 Task: Create an event for the team-building art workshop, providing a creative outlet for team members to express themselves, bond, and cultivate a sense of camaraderie on October 4th from 3 PM to 6 PM.
Action: Mouse moved to (56, 111)
Screenshot: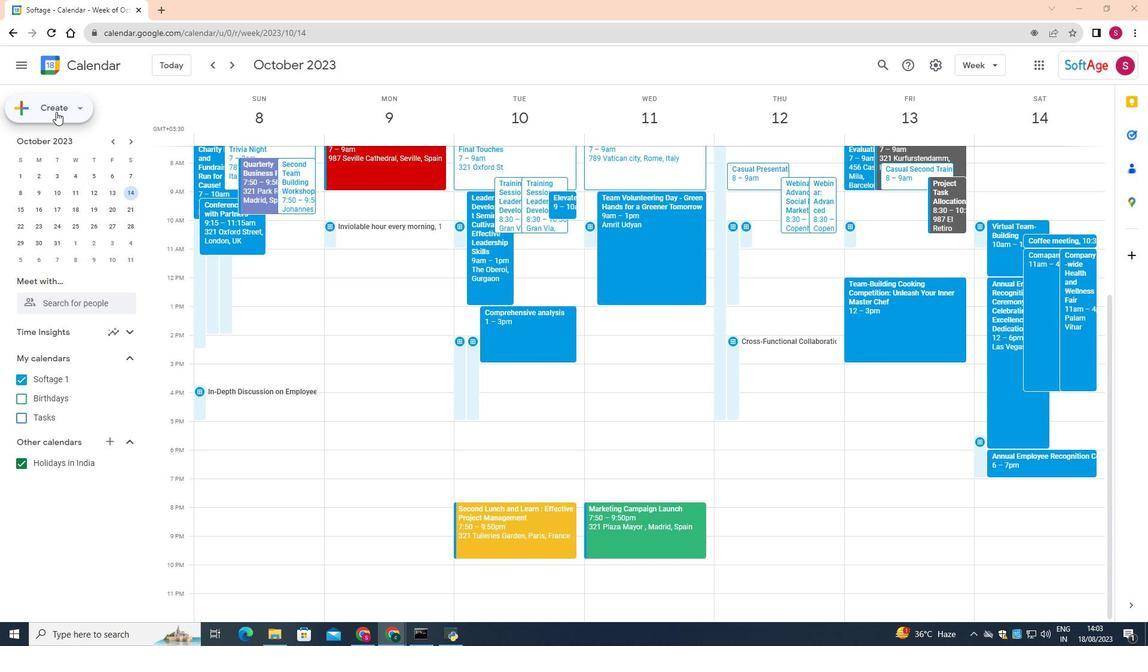 
Action: Mouse pressed left at (56, 111)
Screenshot: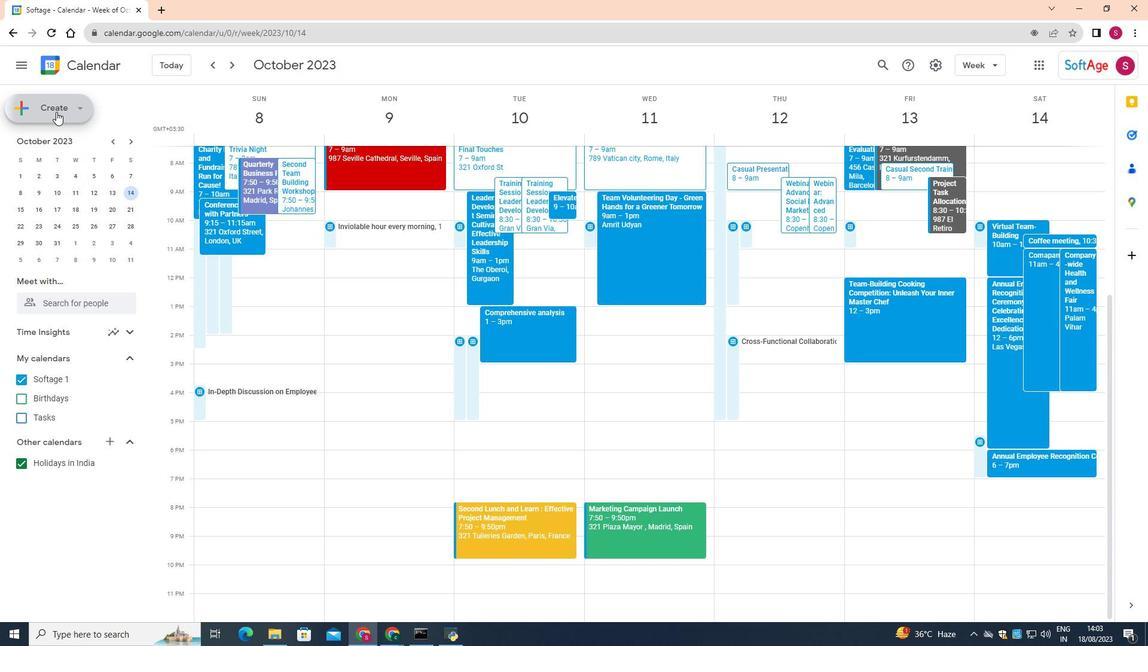 
Action: Mouse moved to (36, 138)
Screenshot: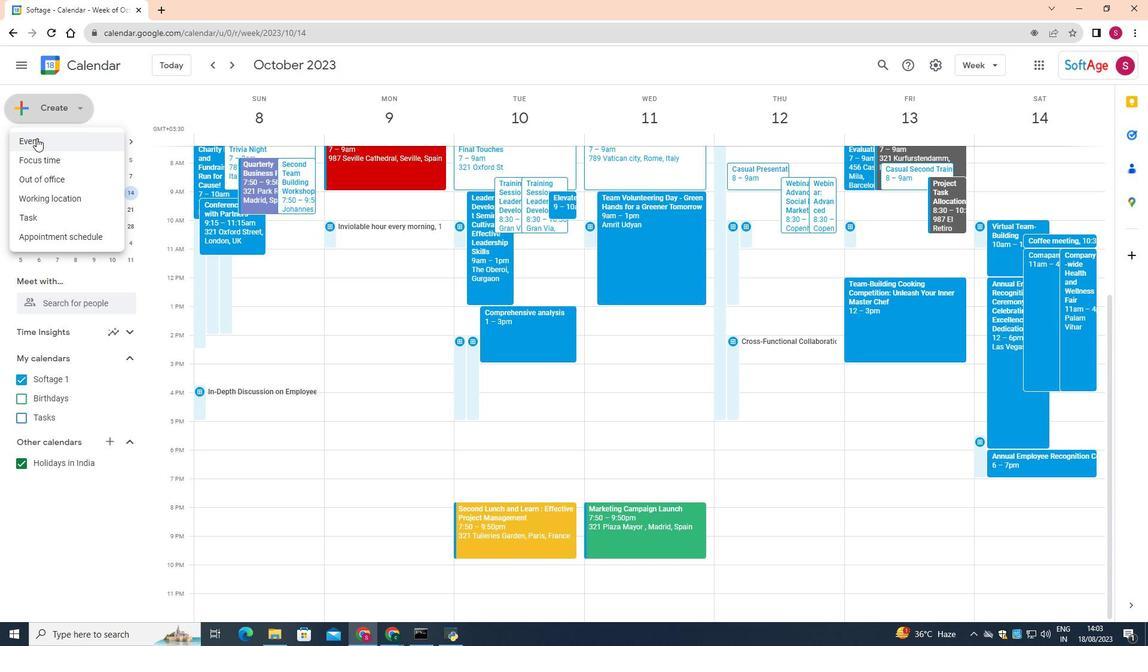 
Action: Mouse pressed left at (36, 138)
Screenshot: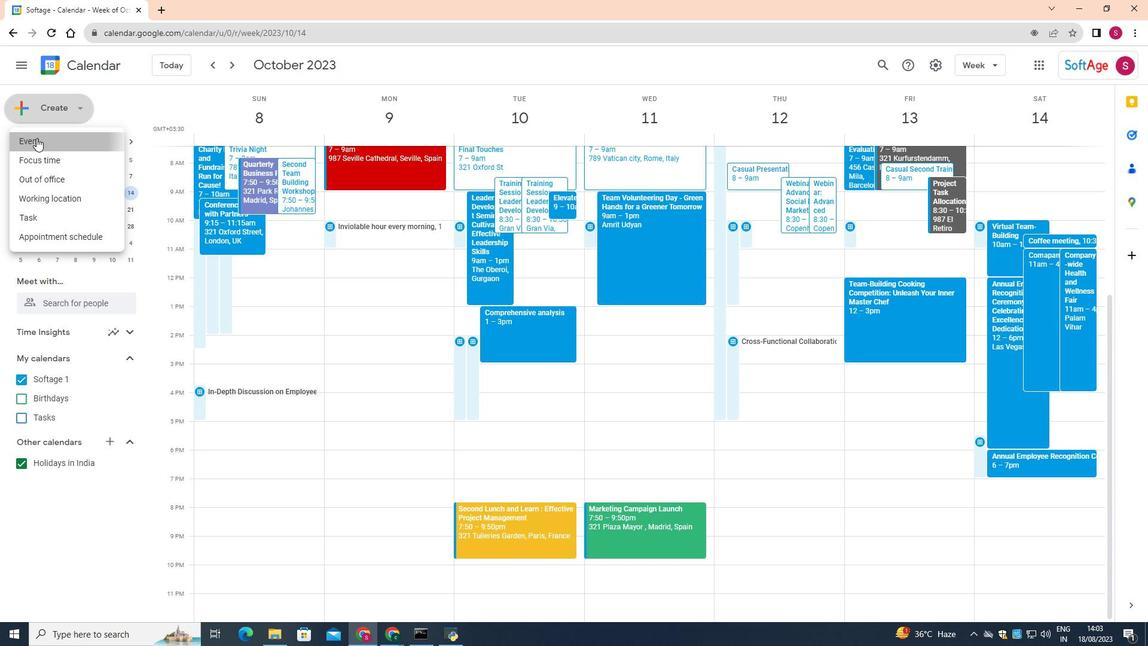 
Action: Mouse moved to (710, 217)
Screenshot: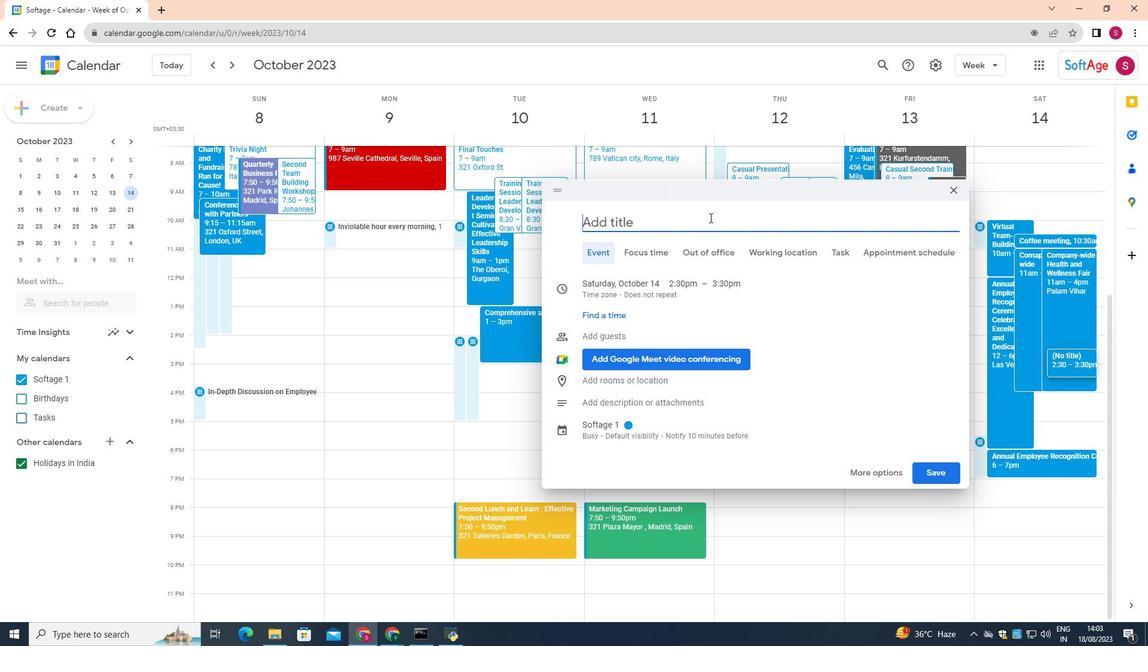 
Action: Mouse pressed left at (710, 217)
Screenshot: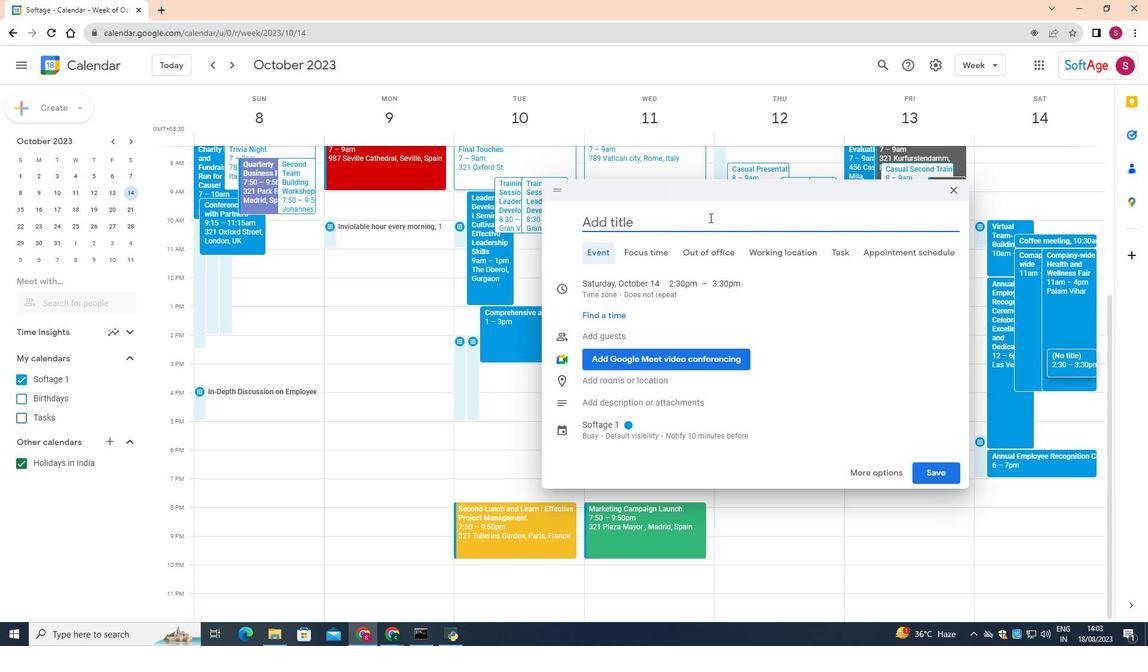 
Action: Mouse moved to (709, 217)
Screenshot: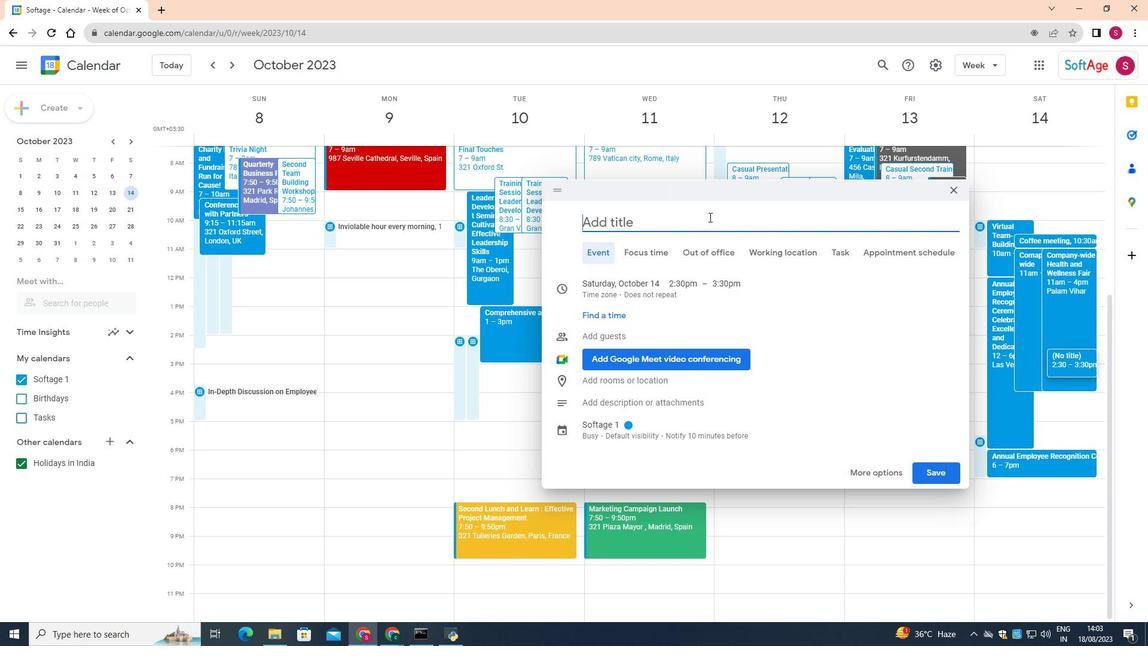 
Action: Key pressed <Key.shift>team-<Key.shift>Building<Key.space><Key.shift>Art<Key.space><Key.shift>Workshop<Key.shift_r>:<Key.space><Key.shift>Unleash<Key.space><Key.shift>Your<Key.space><Key.shift>Creativity<Key.space>and<Key.space><Key.shift>Stregthen<Key.space><Key.shift>Bonds
Screenshot: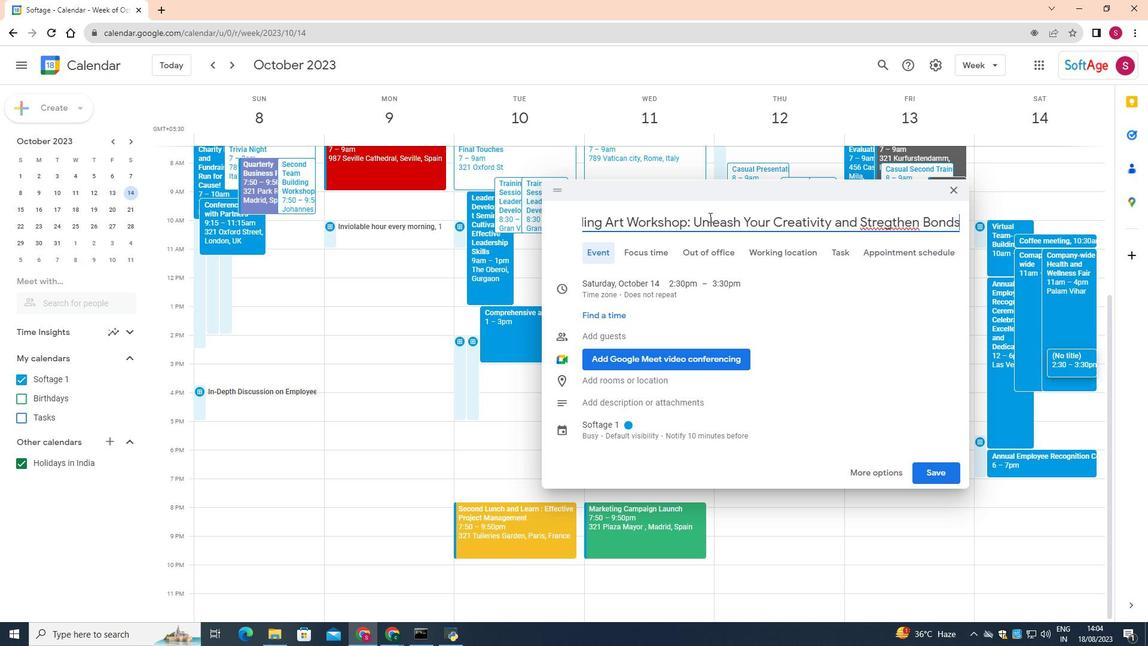 
Action: Mouse moved to (886, 223)
Screenshot: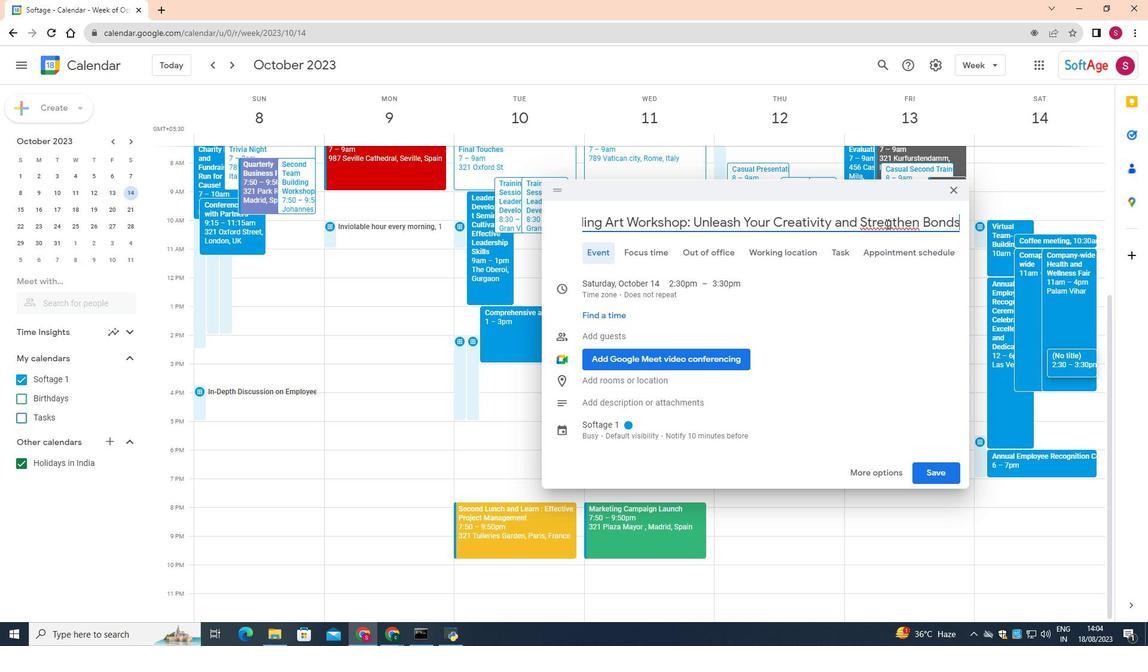
Action: Mouse pressed left at (886, 223)
Screenshot: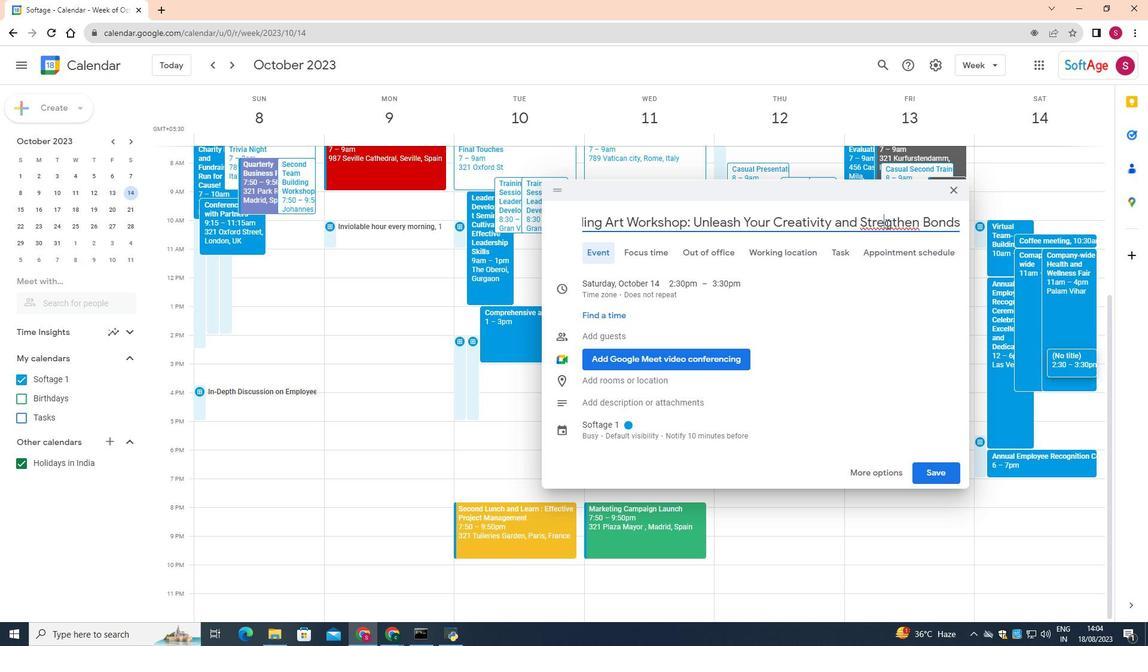 
Action: Mouse moved to (886, 223)
Screenshot: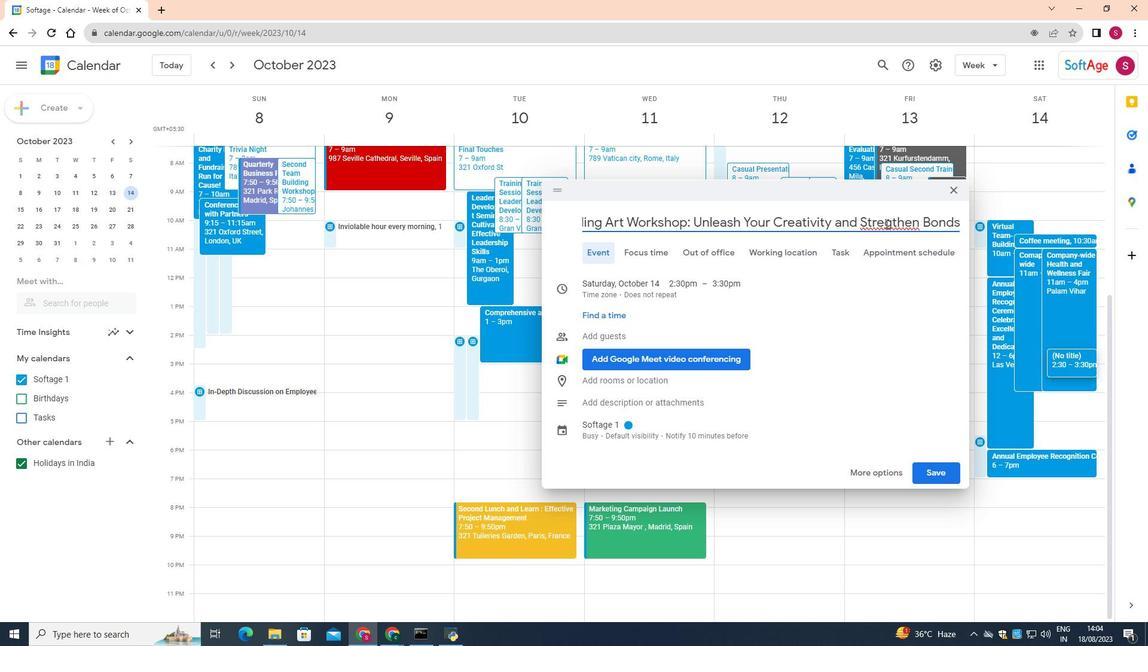 
Action: Key pressed n
Screenshot: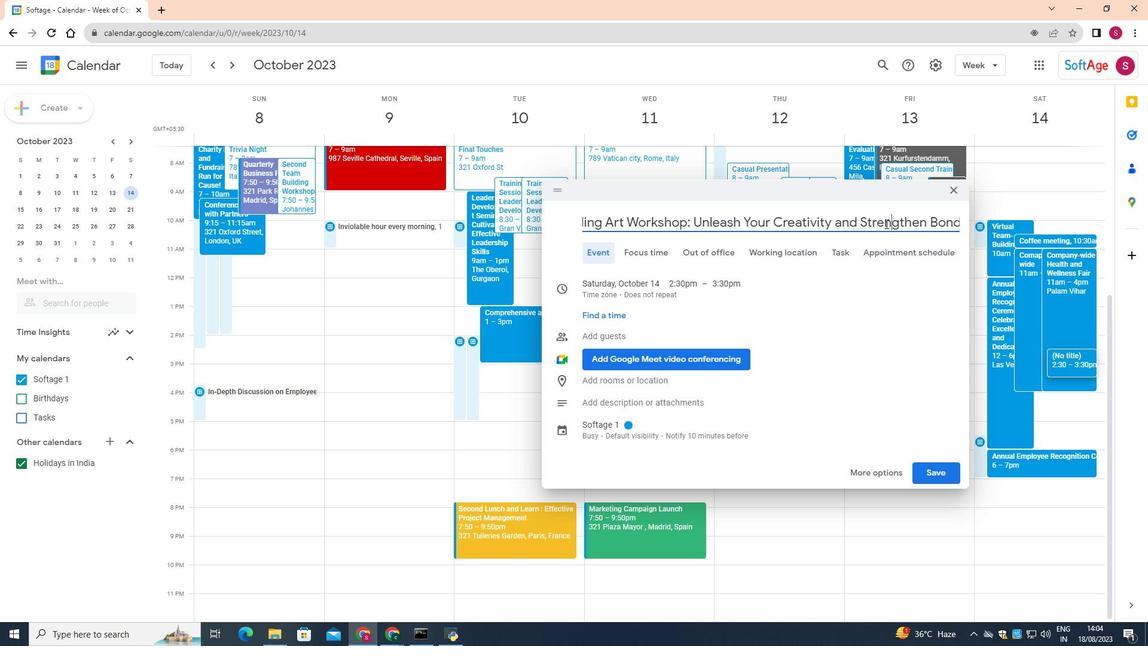 
Action: Mouse moved to (649, 281)
Screenshot: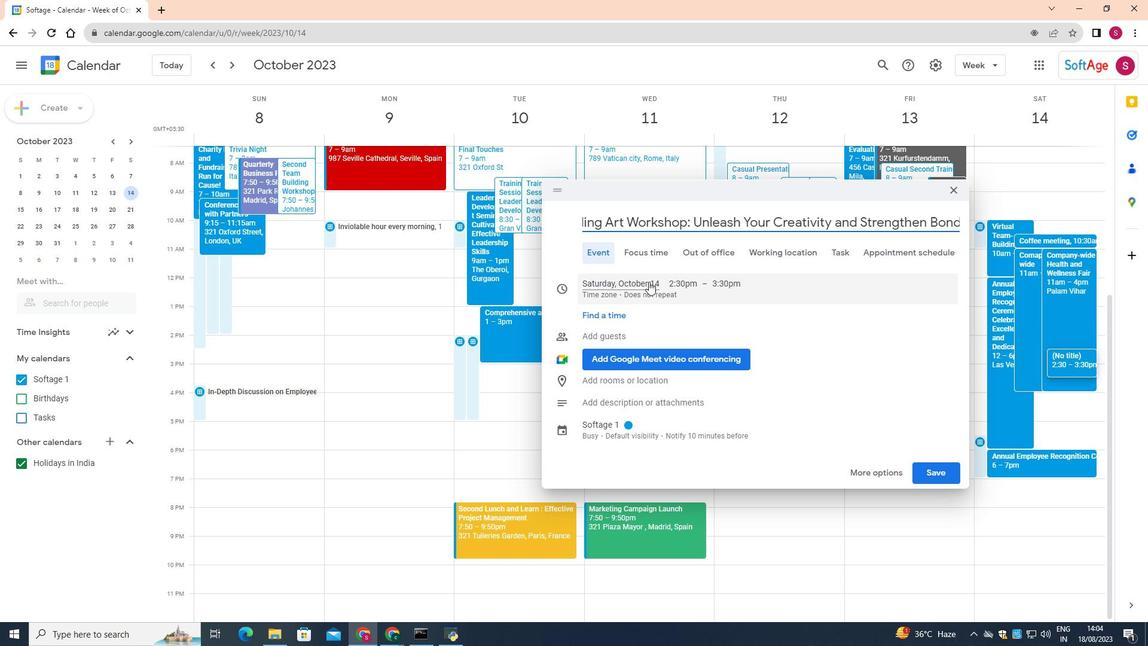 
Action: Mouse pressed left at (649, 281)
Screenshot: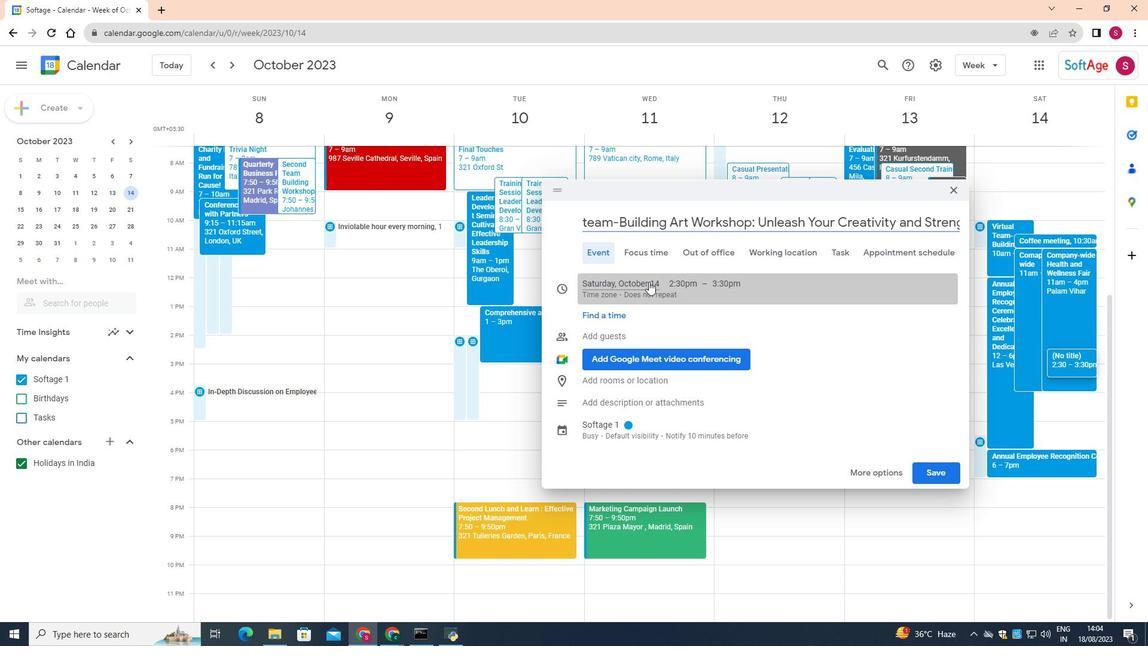 
Action: Mouse moved to (668, 344)
Screenshot: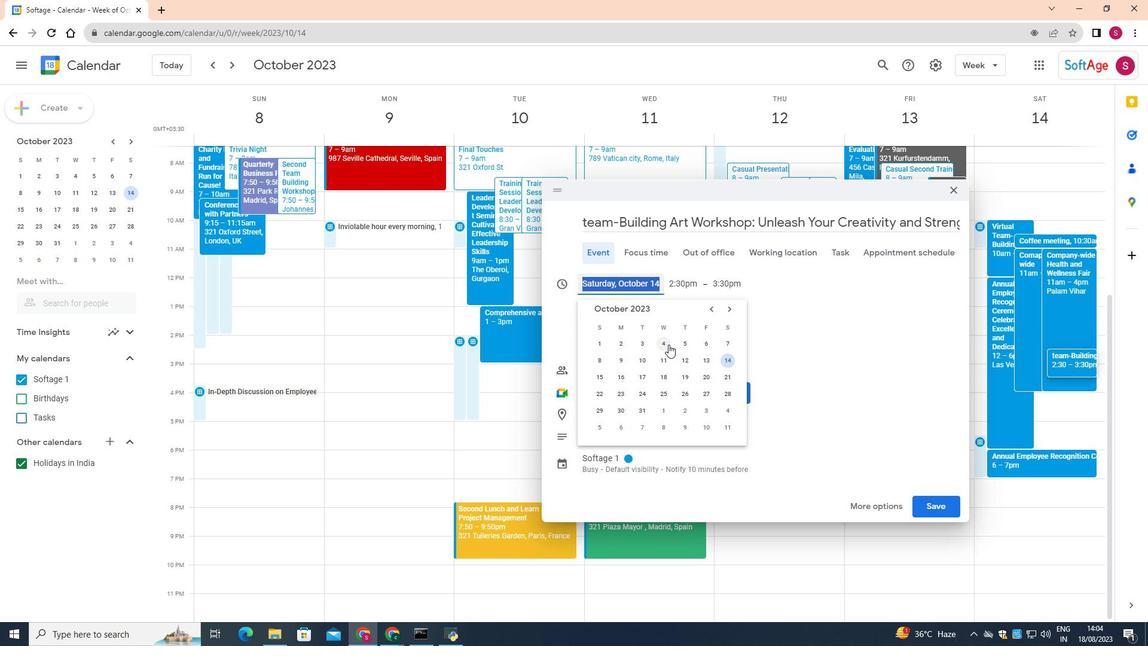 
Action: Mouse pressed left at (668, 344)
Screenshot: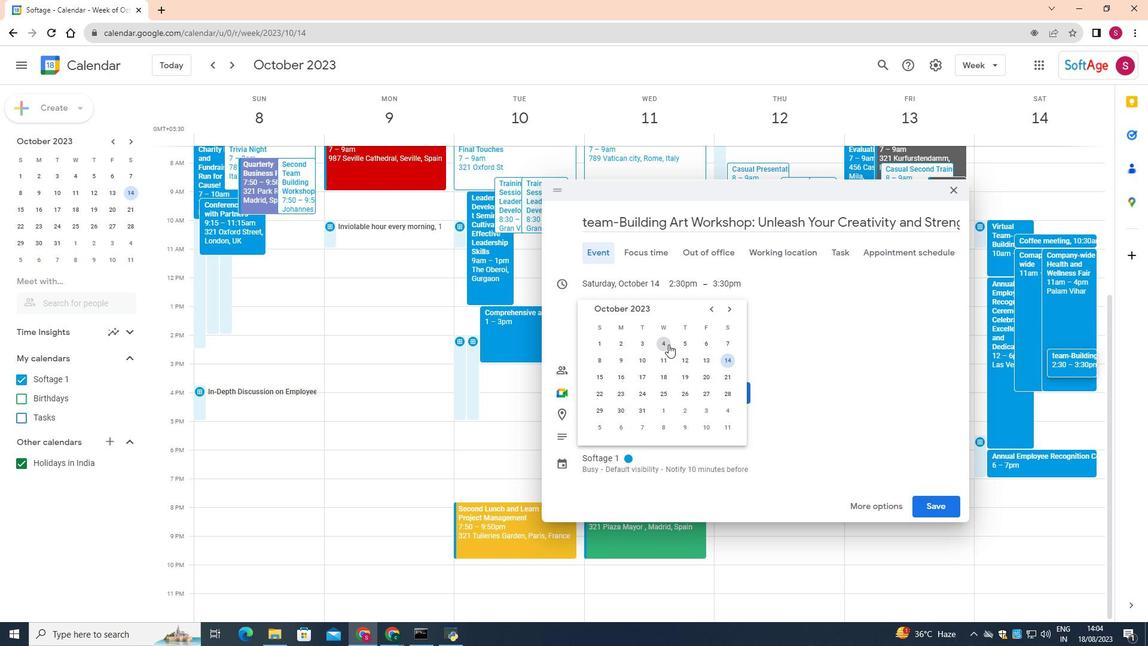 
Action: Mouse moved to (306, 284)
Screenshot: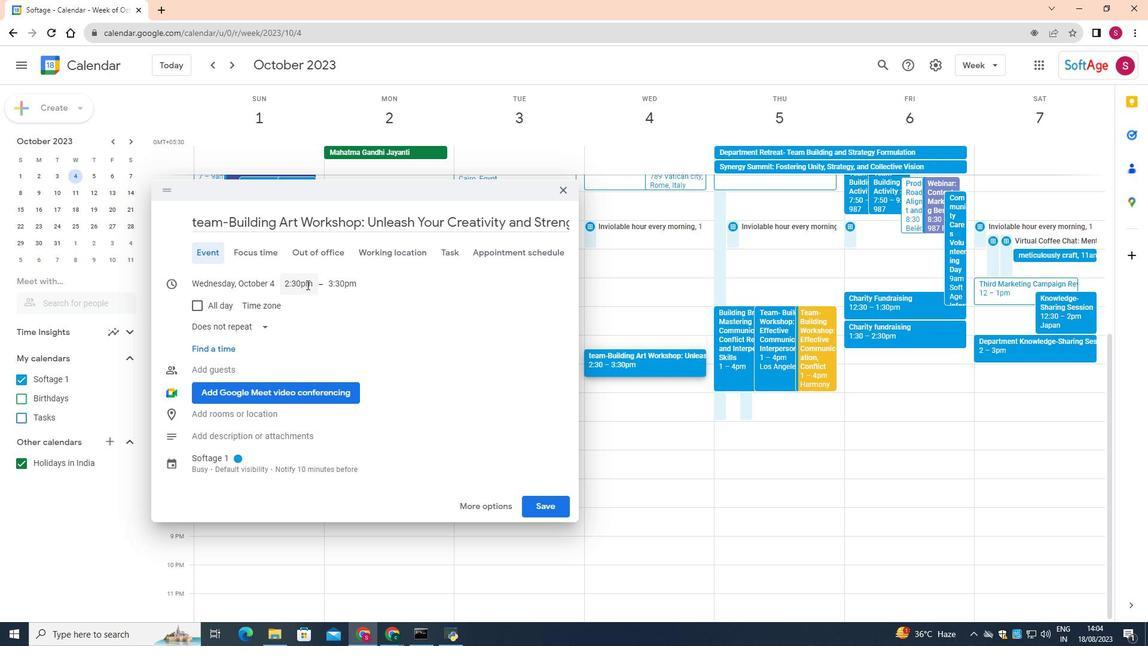 
Action: Mouse pressed left at (306, 284)
Screenshot: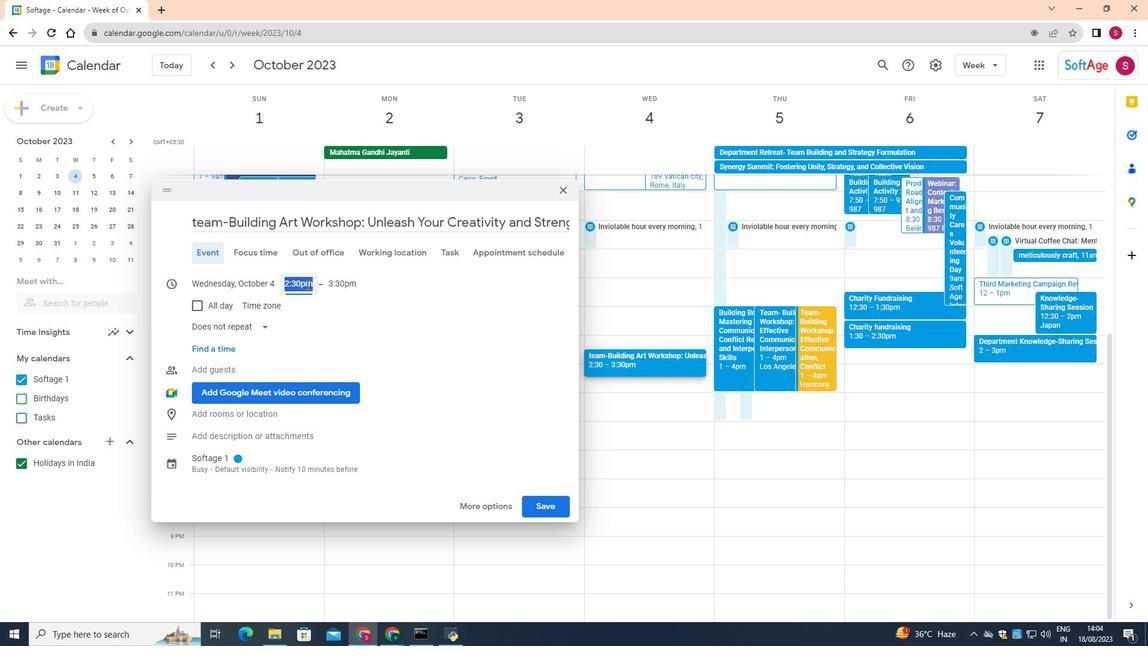 
Action: Mouse moved to (308, 408)
Screenshot: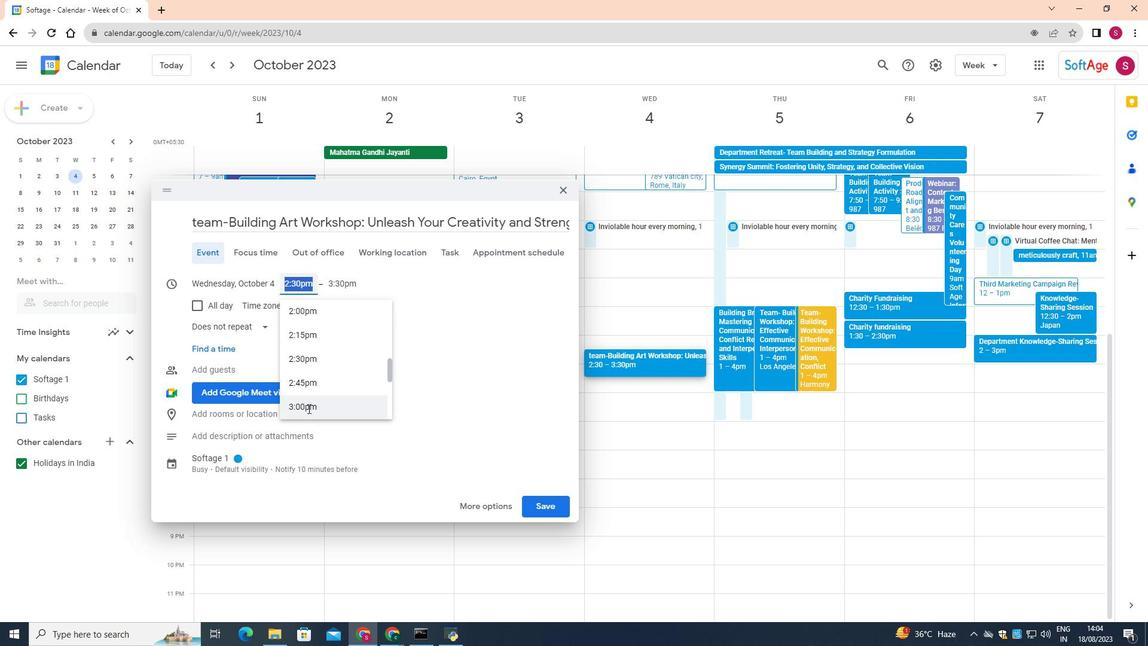 
Action: Mouse pressed left at (308, 408)
Screenshot: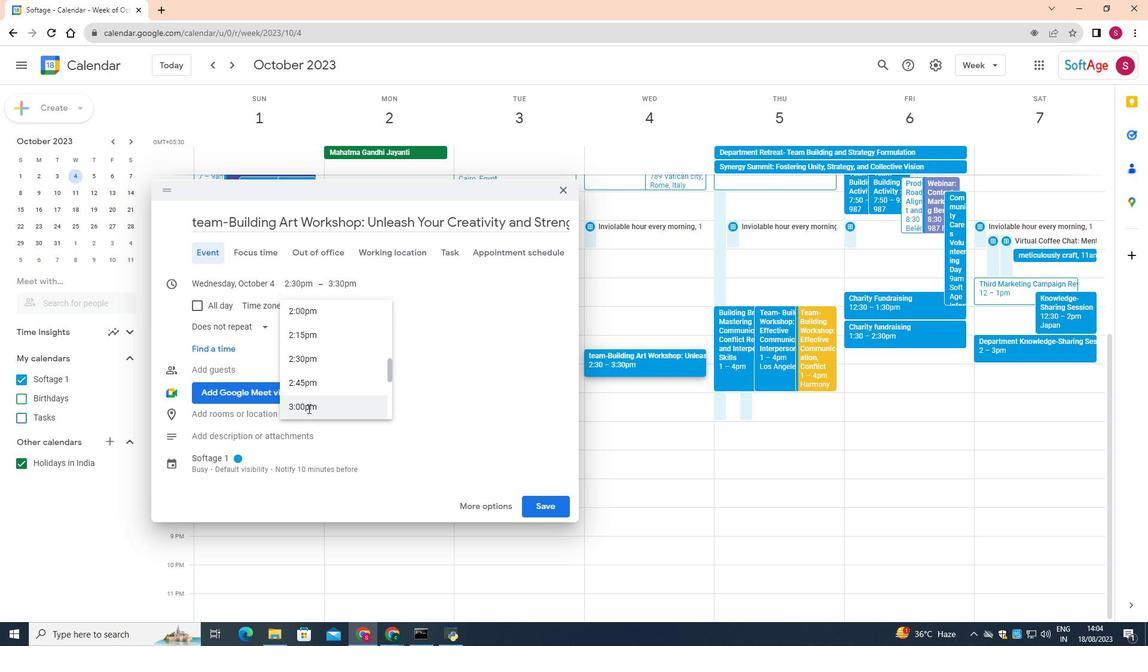 
Action: Mouse moved to (352, 290)
Screenshot: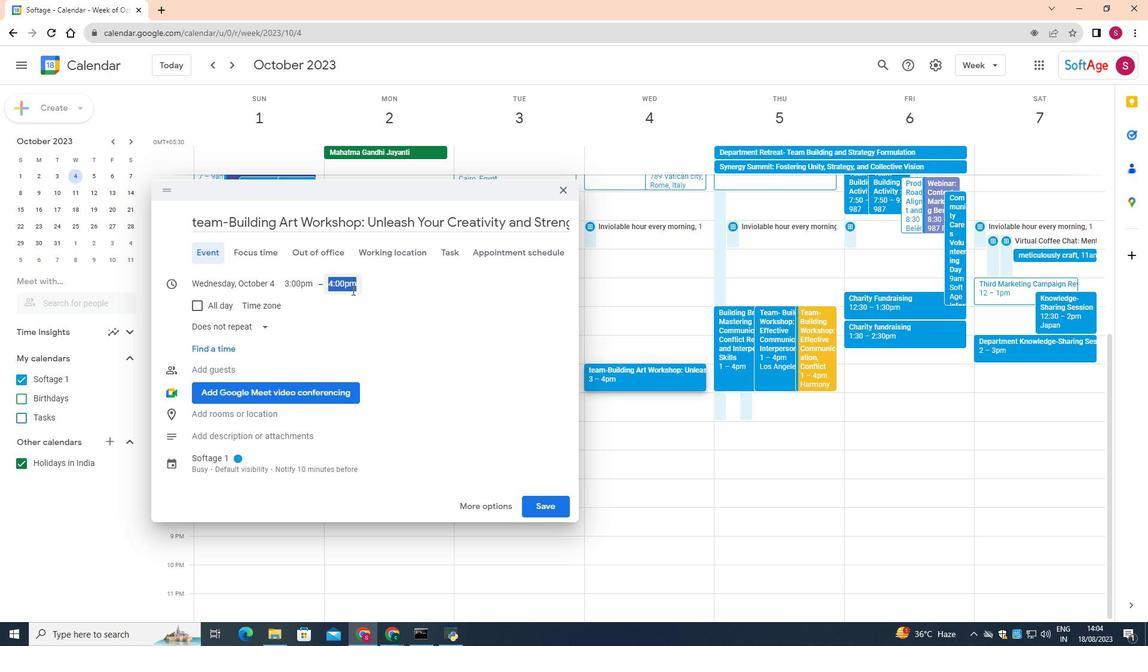 
Action: Mouse pressed left at (352, 290)
Screenshot: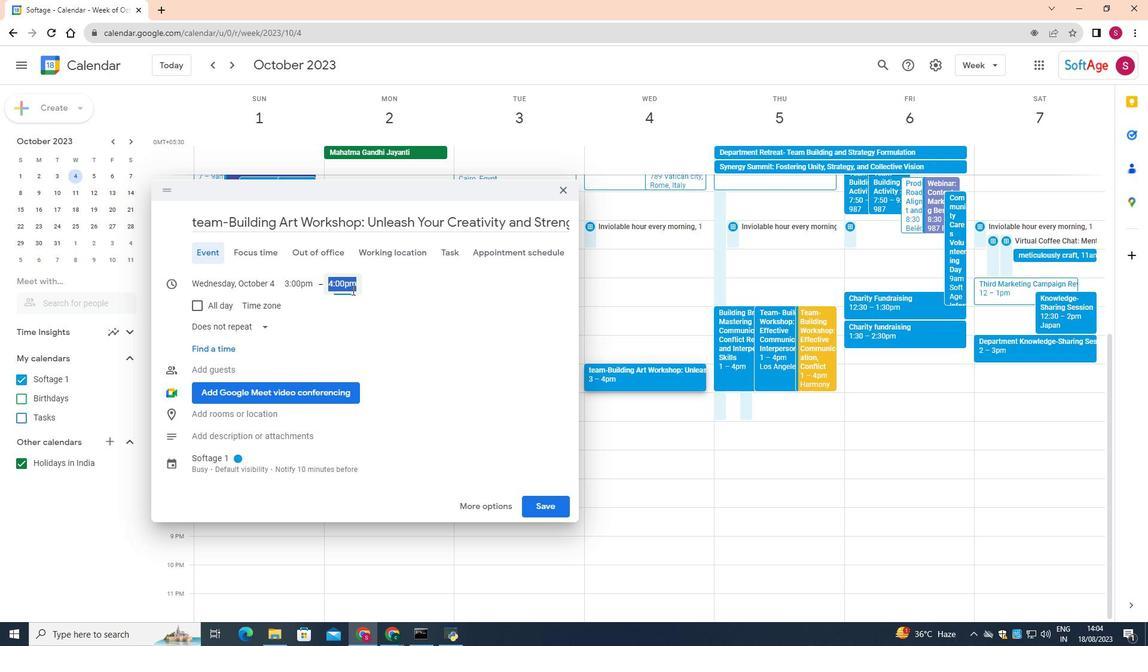 
Action: Mouse moved to (358, 367)
Screenshot: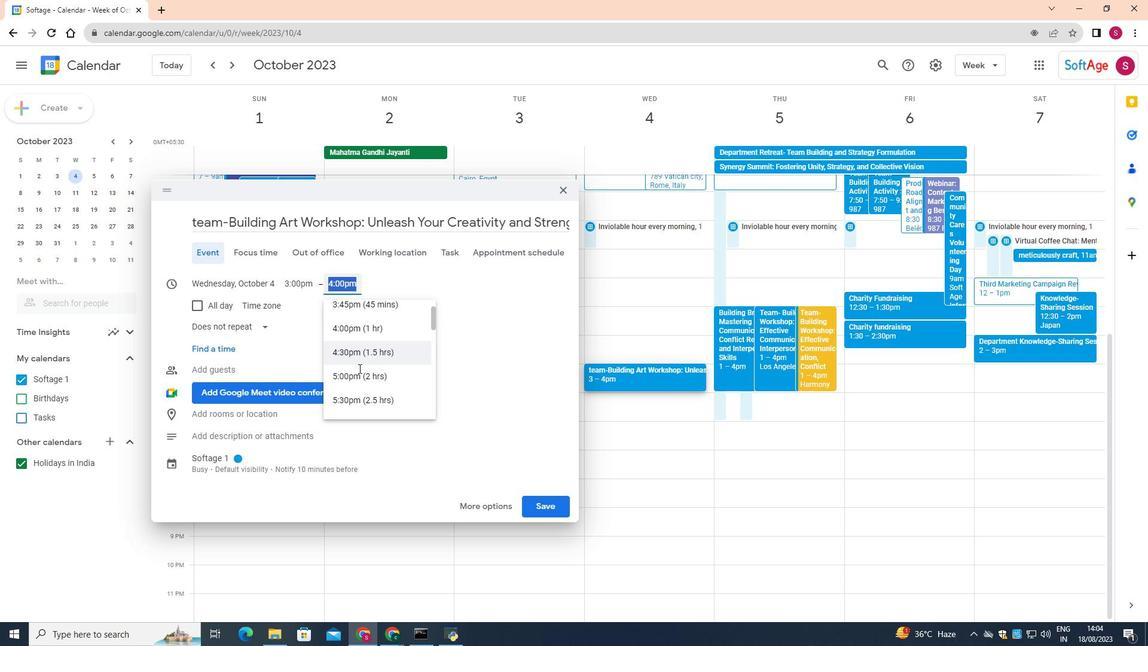 
Action: Mouse scrolled (358, 367) with delta (0, 0)
Screenshot: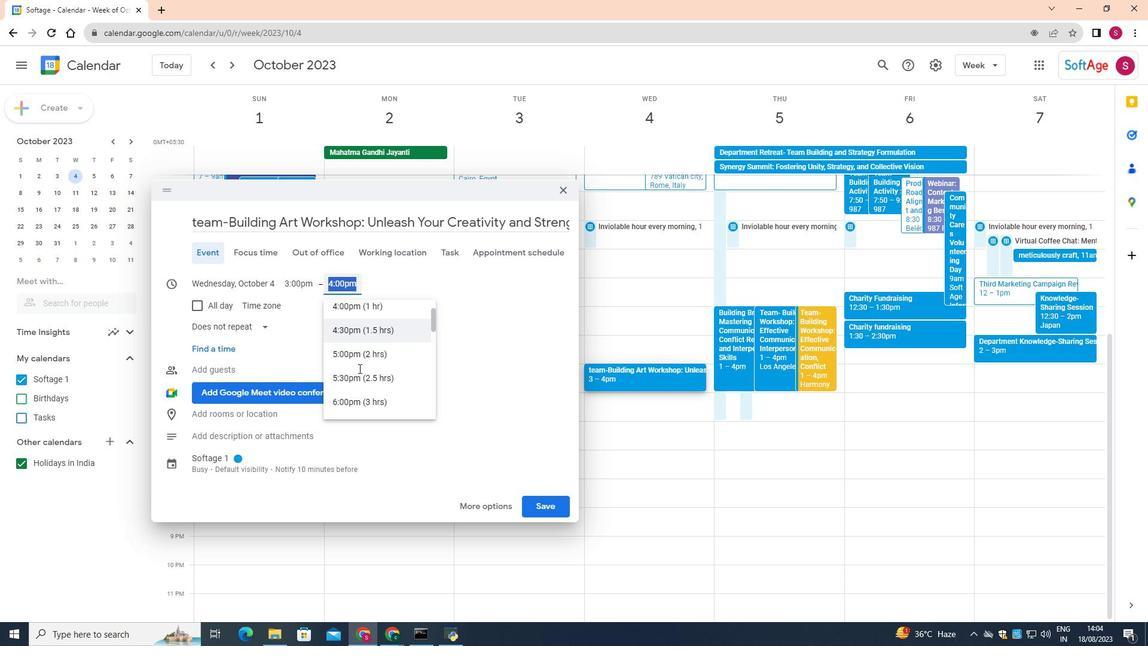 
Action: Mouse moved to (357, 392)
Screenshot: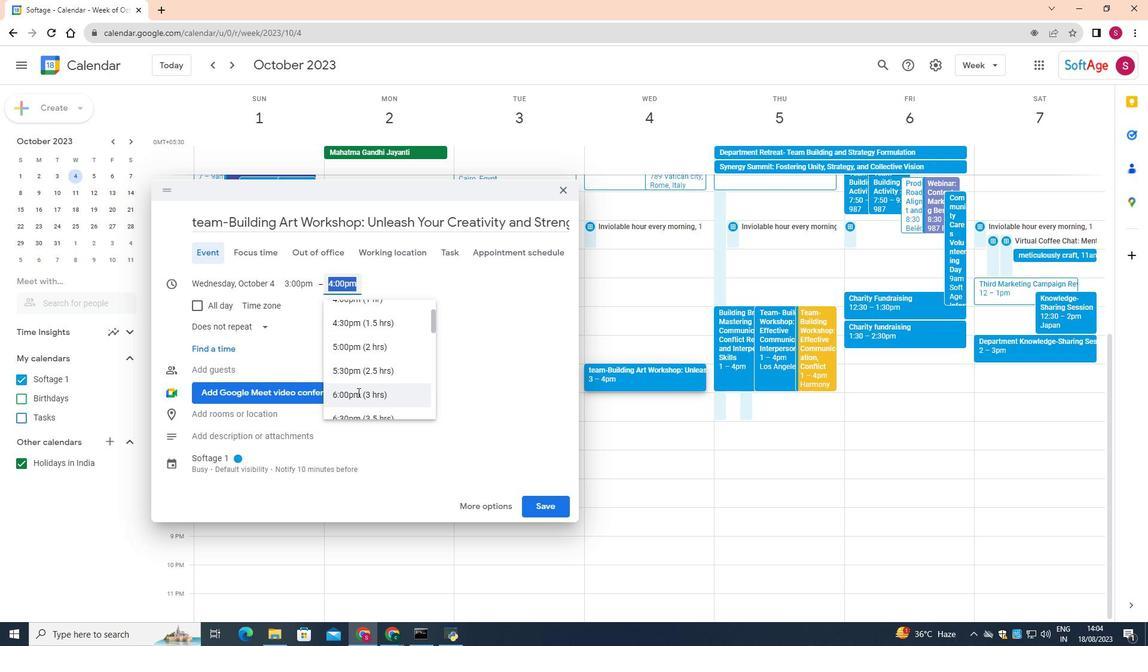 
Action: Mouse pressed left at (357, 392)
Screenshot: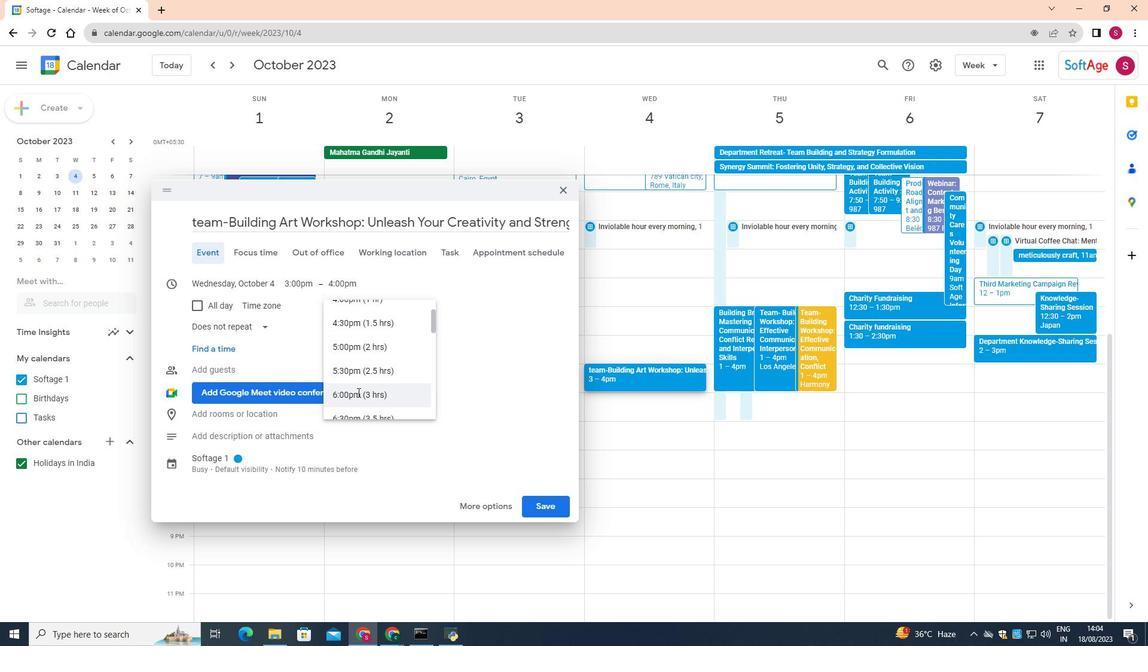 
Action: Mouse moved to (476, 505)
Screenshot: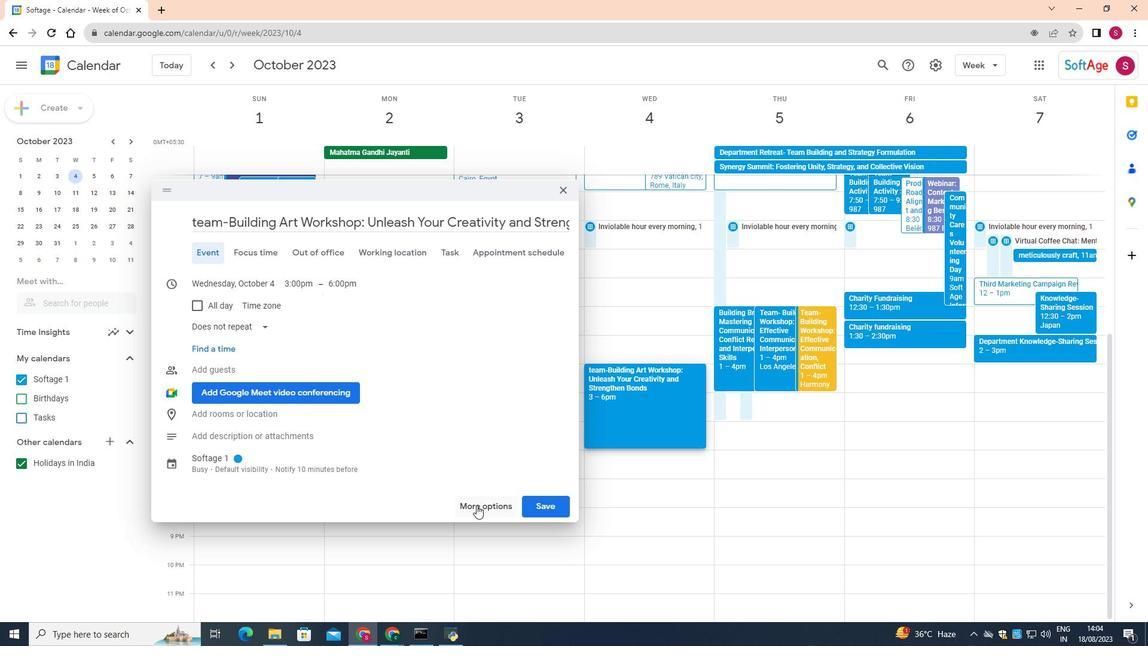 
Action: Mouse pressed left at (476, 505)
Screenshot: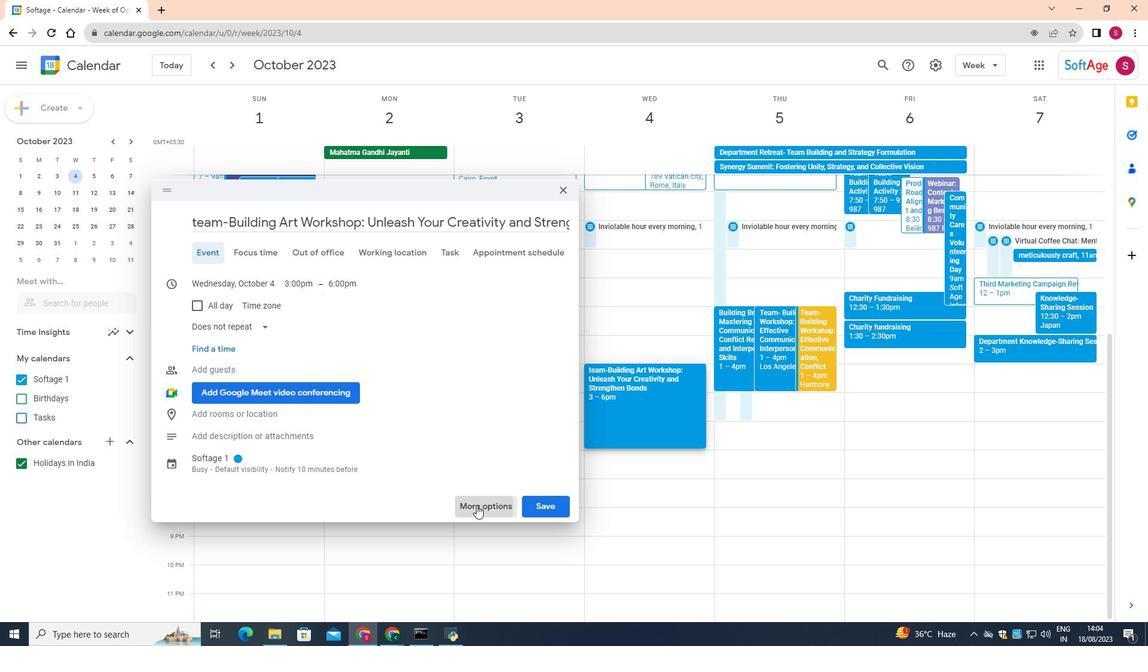 
Action: Mouse moved to (271, 399)
Screenshot: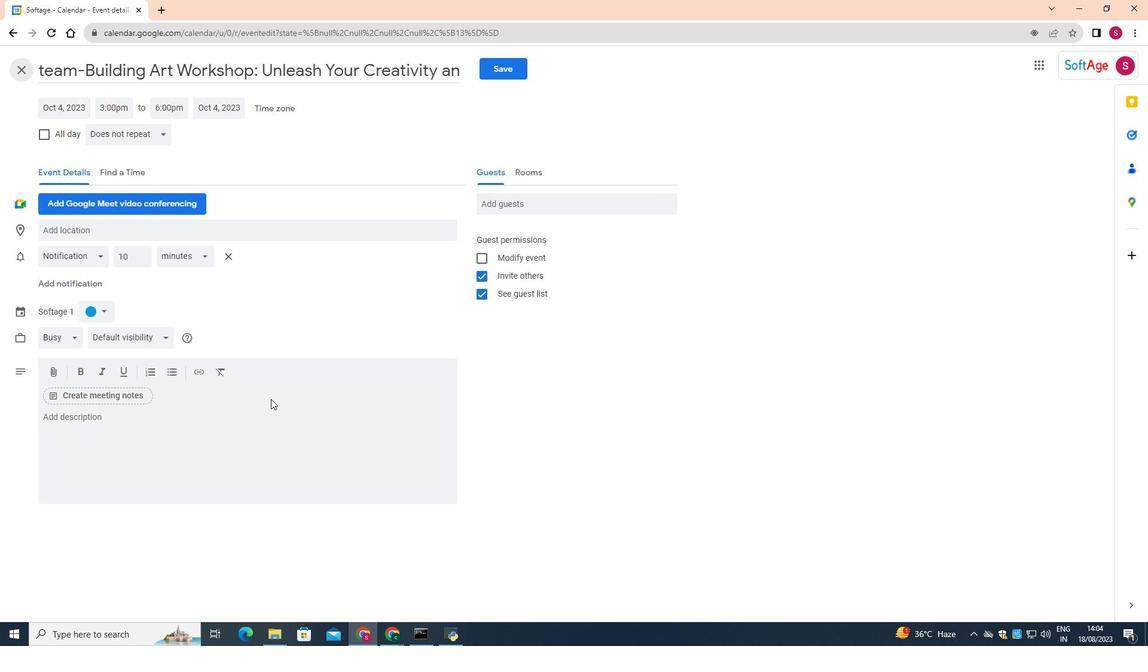 
Action: Mouse pressed left at (271, 399)
Screenshot: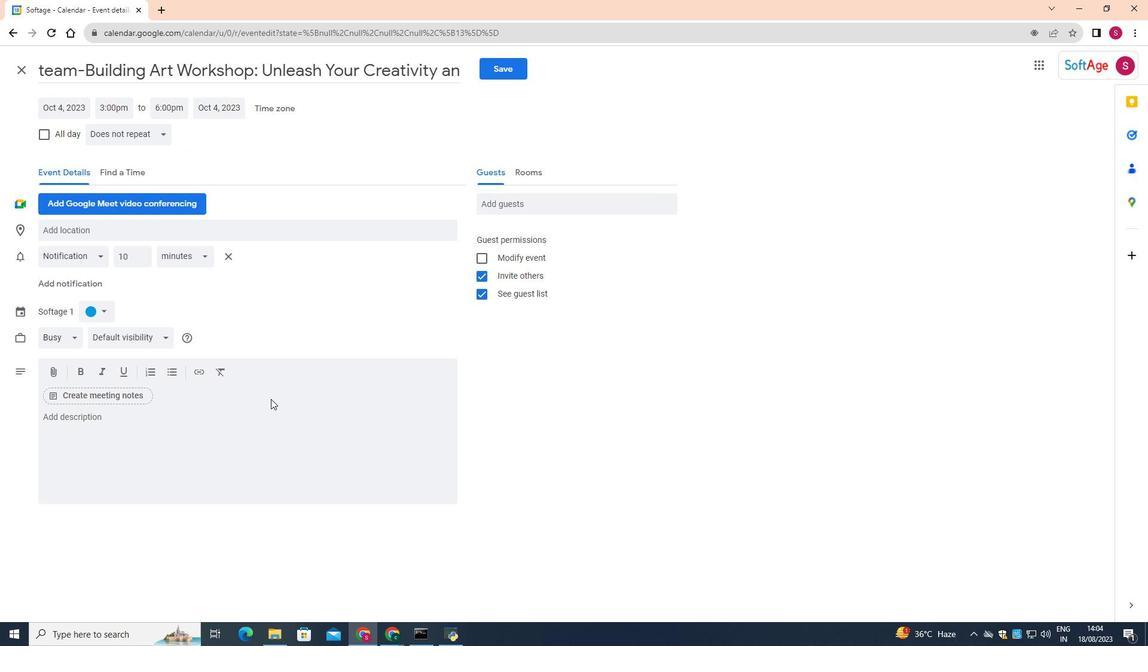 
Action: Mouse moved to (268, 415)
Screenshot: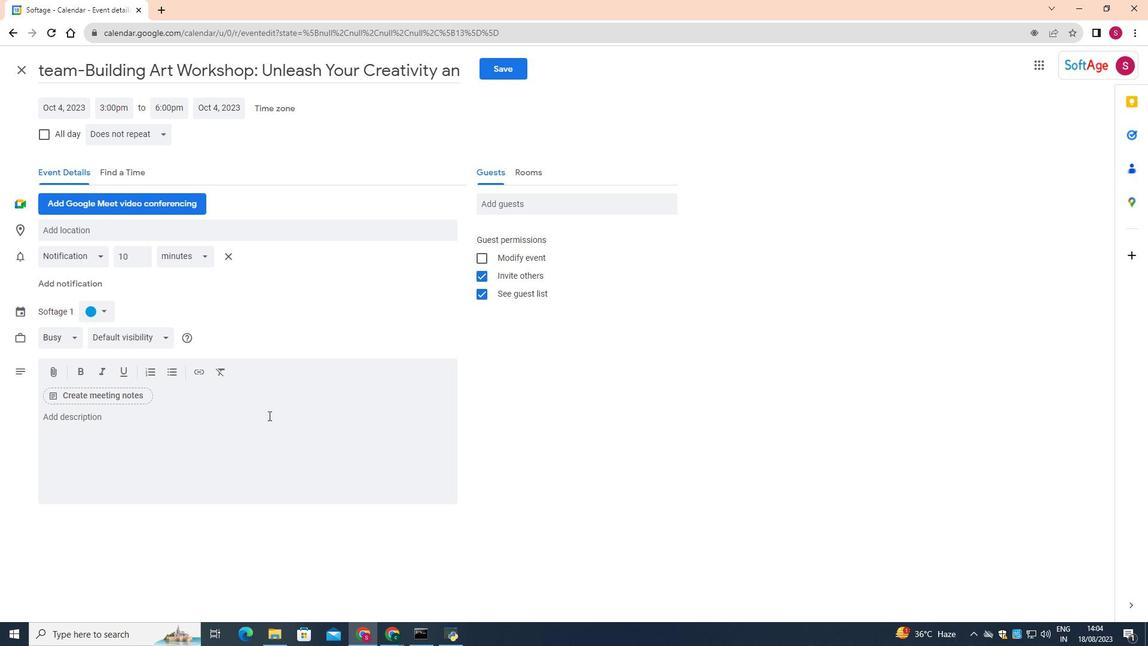 
Action: Mouse pressed left at (268, 415)
Screenshot: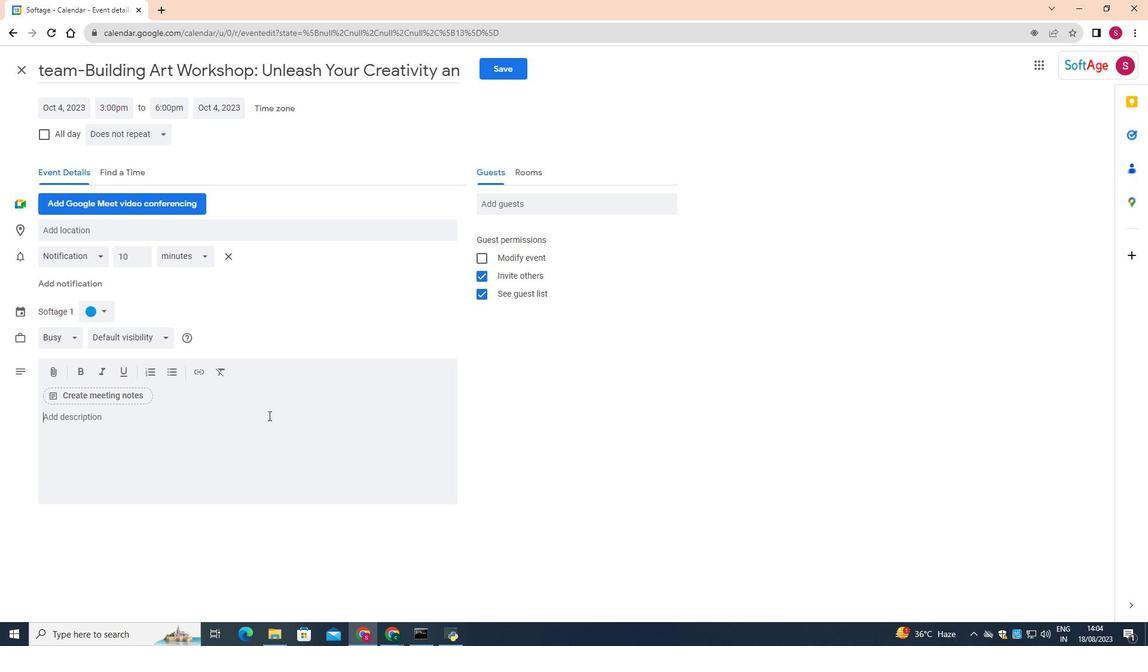 
Action: Mouse moved to (268, 410)
Screenshot: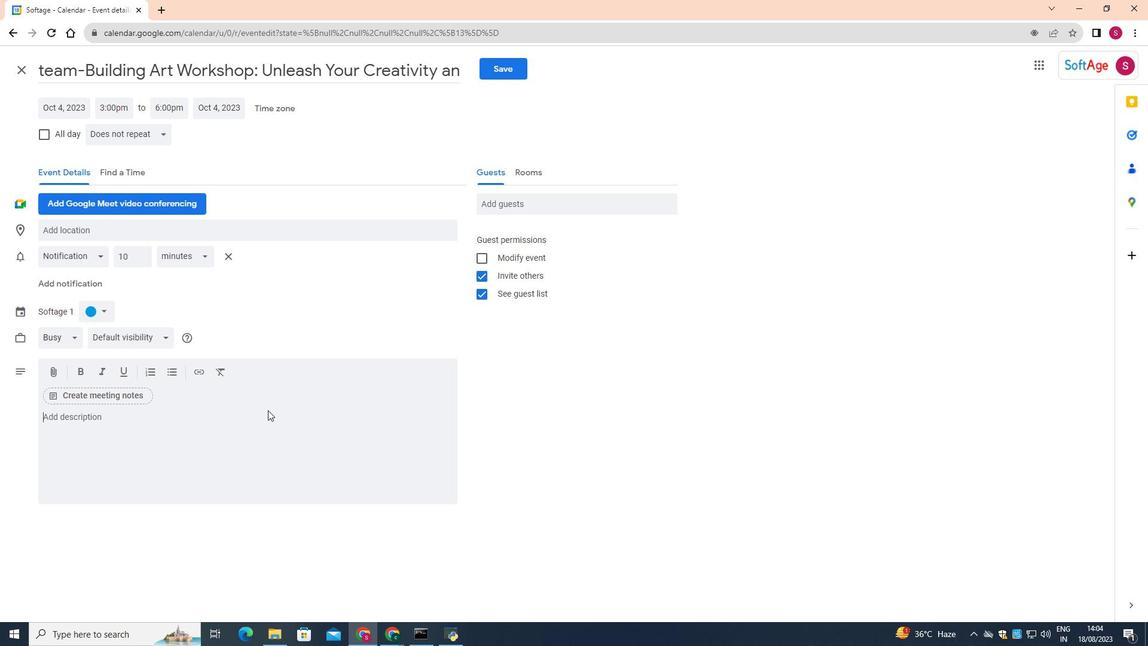 
Action: Key pressed <Key.shift>Art<Key.space>has<Key.space>the<Key.space>incredible<Key.space>power<Key.space>to<Key.space>bring<Key.space>people<Key.space>together,<Key.space>ignite<Key.space>imagination,<Key.space>and<Key.space>foster<Key.space>connections<Key.space>beyond<Key.space>words.<Key.space><Key.shift>We're<Key.space>excited<Key.space>to<Key.space>invite<Key.space>you<Key.space>to<Key.space>a<Key.space>special<Key.space><Key.shift>team-<Key.shift>Building<Key.space><Key.shift>Art<Key.space><Key.shift>Workshop,<Key.space>where<Key.space>you'll<Key.space>embark<Key.space>on<Key.space>a<Key.space>creative<Key.space>journey<Key.space>to<Key.space>express<Key.space>yourselves,<Key.space>bond<Key.space>with<Key.space>your<Key.space>colleagues,<Key.space>and<Key.space>cultivate<Key.space>a<Key.space>deep<Key.space>sense<Key.space>of<Key.space>camaraderie.
Screenshot: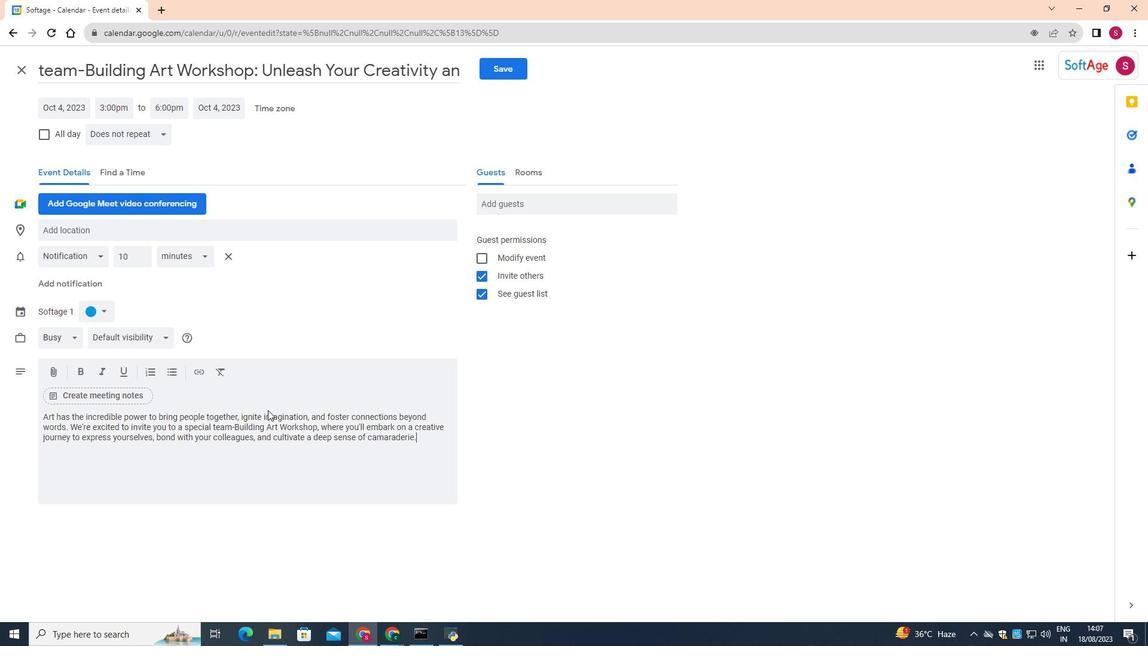 
Action: Mouse moved to (499, 69)
Screenshot: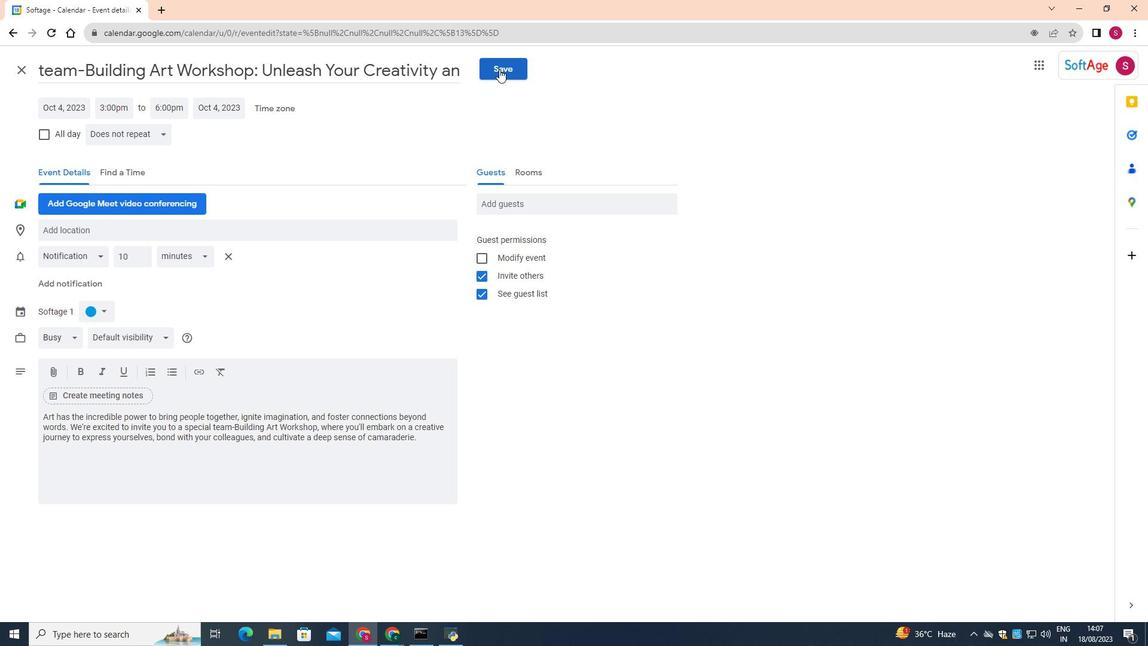 
Action: Mouse pressed left at (499, 69)
Screenshot: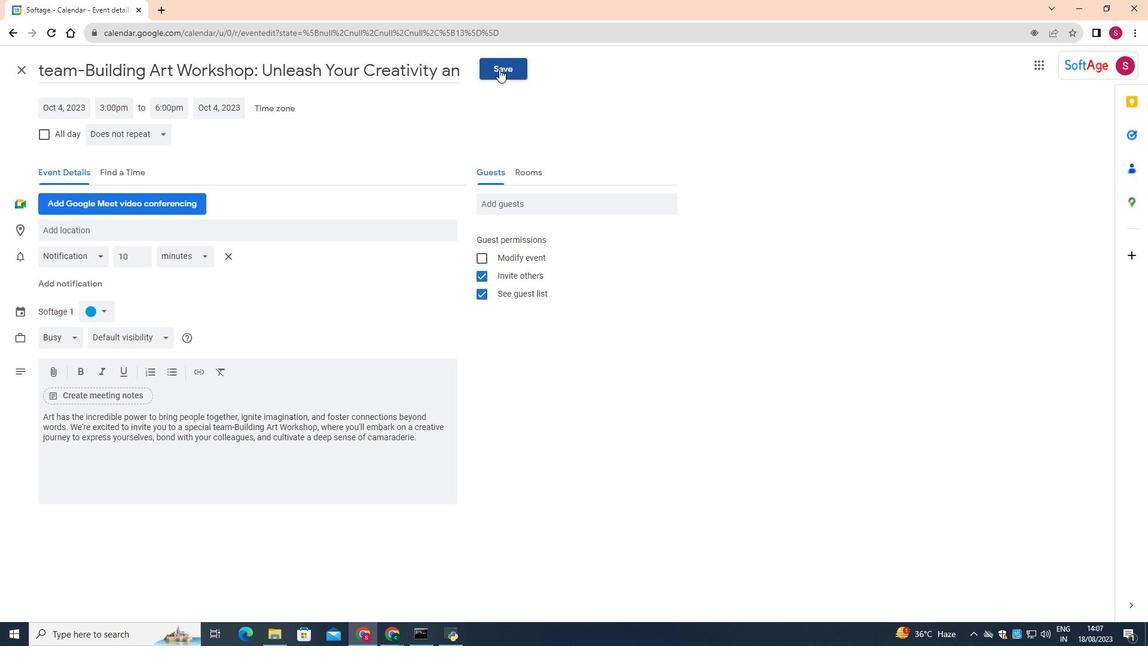 
Action: Mouse moved to (497, 71)
Screenshot: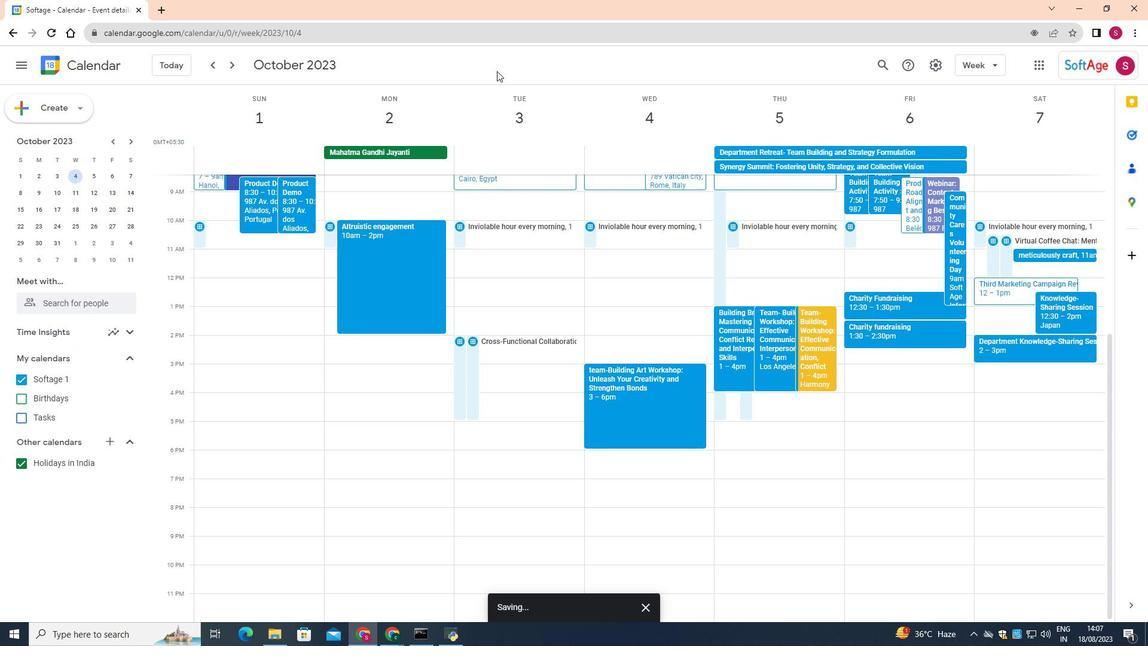 
